 Task: Search for the keyboard shortcut of the "file".
Action: Mouse moved to (284, 77)
Screenshot: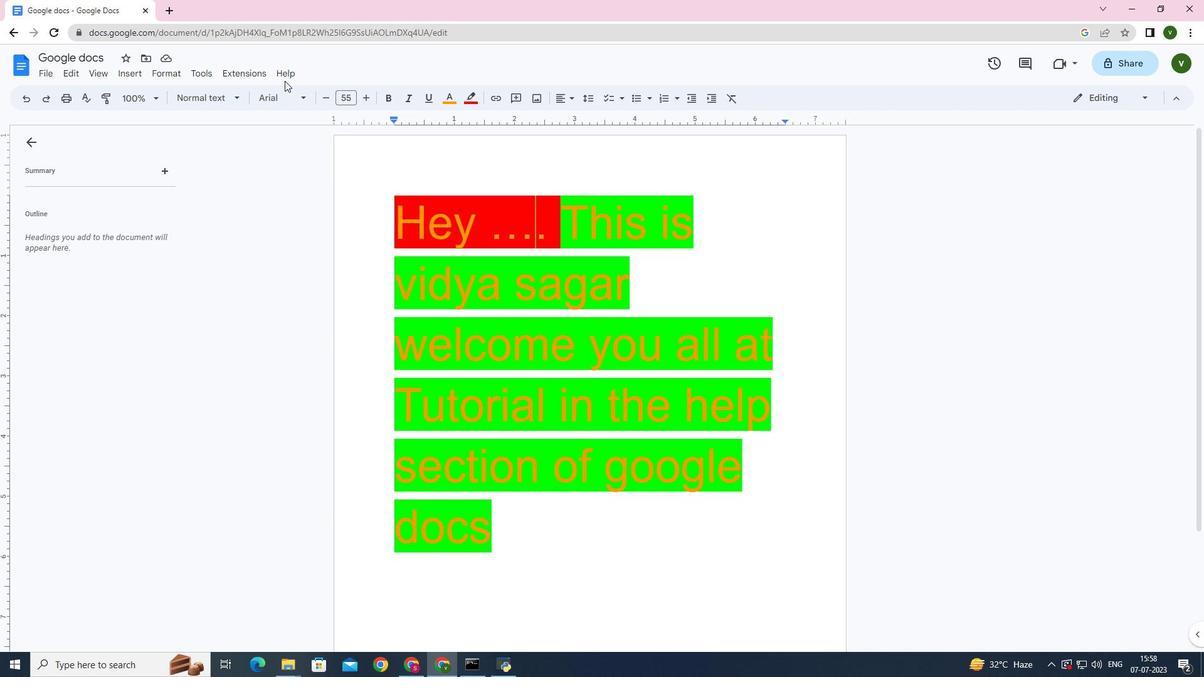 
Action: Mouse pressed left at (284, 77)
Screenshot: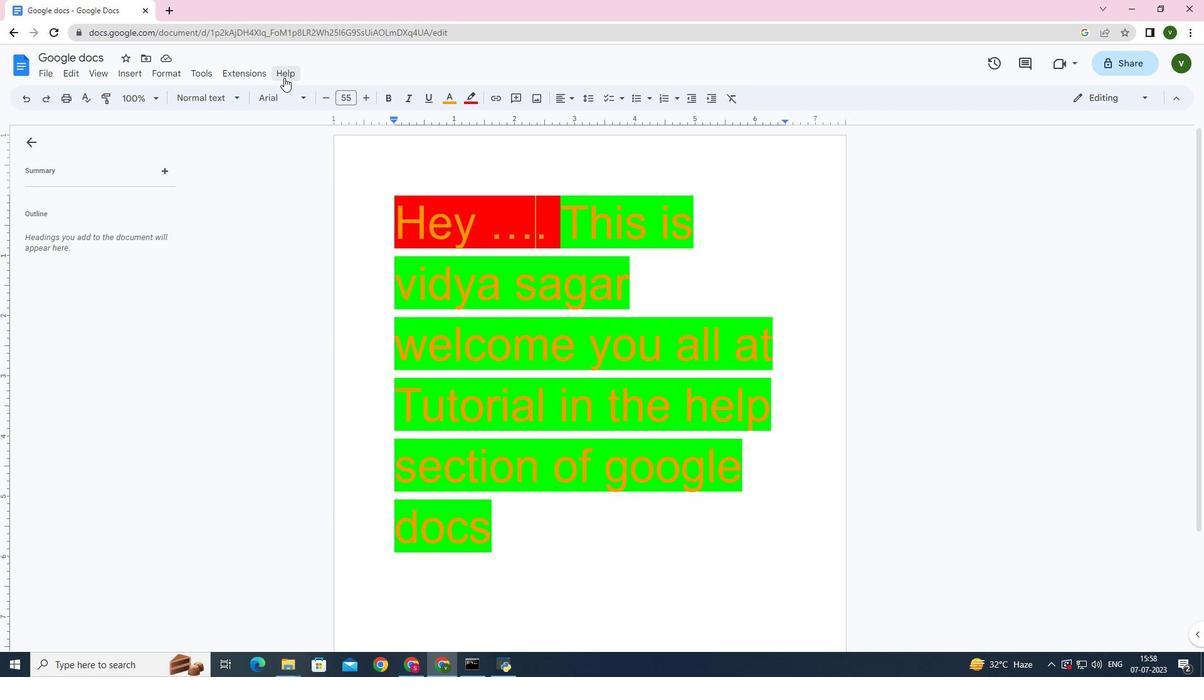 
Action: Mouse moved to (316, 306)
Screenshot: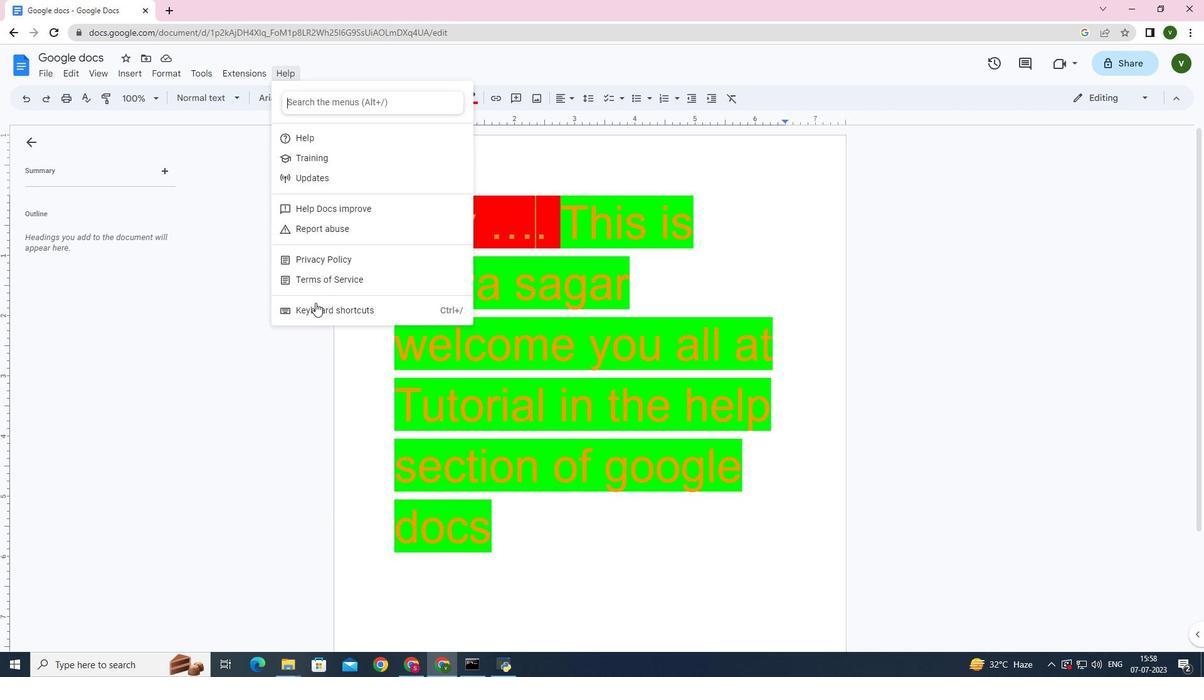 
Action: Mouse pressed left at (316, 306)
Screenshot: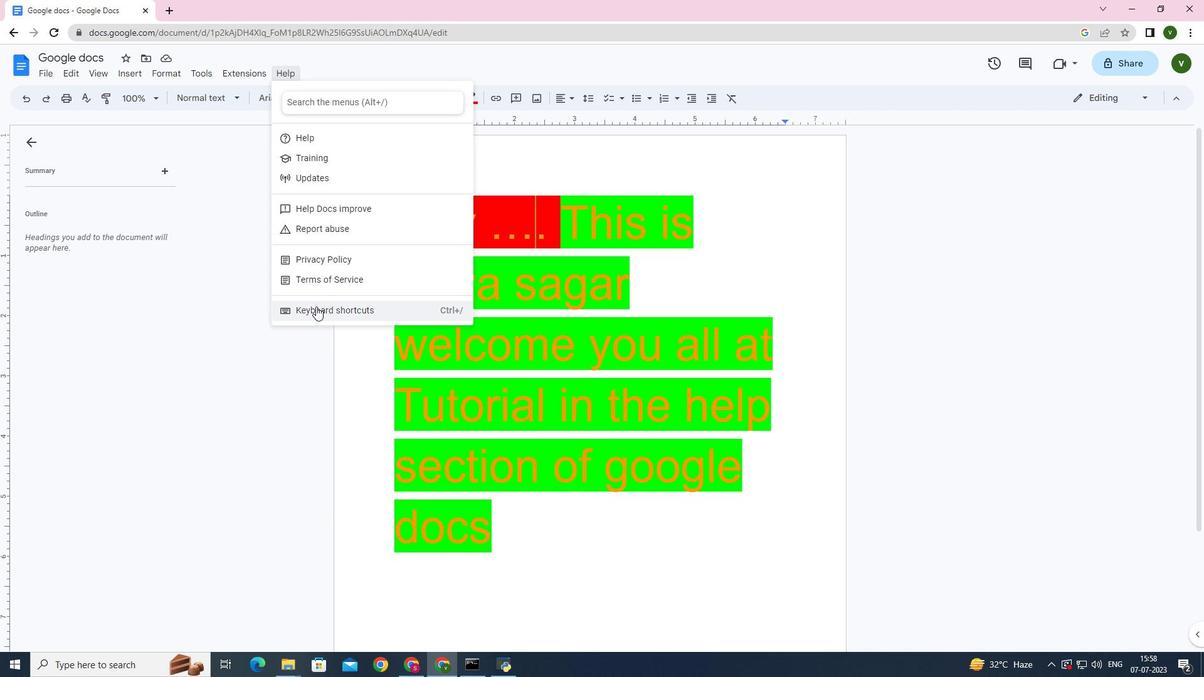 
Action: Mouse moved to (530, 188)
Screenshot: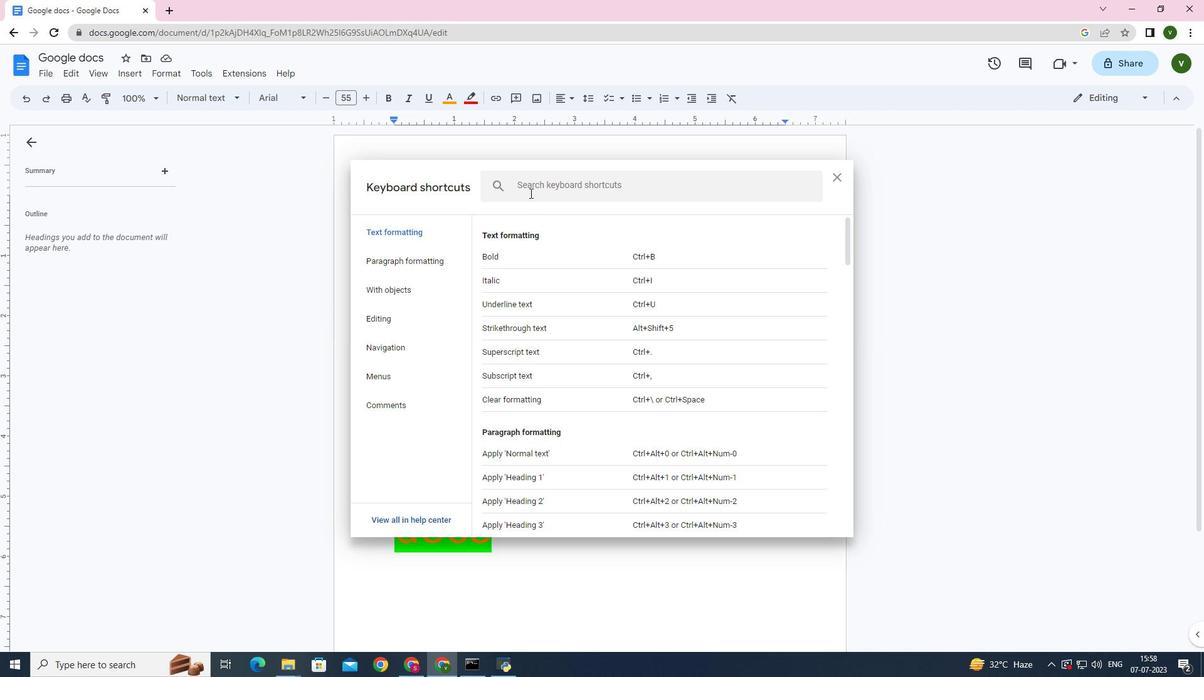 
Action: Mouse pressed left at (530, 188)
Screenshot: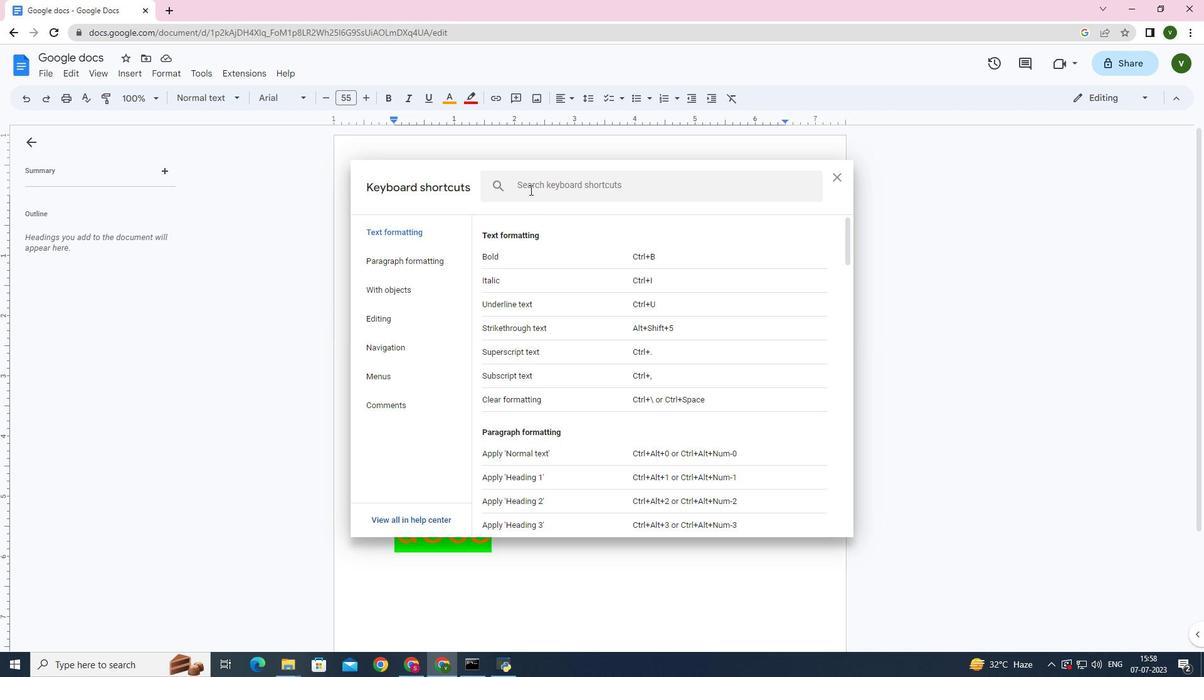 
Action: Key pressed file<Key.enter>
Screenshot: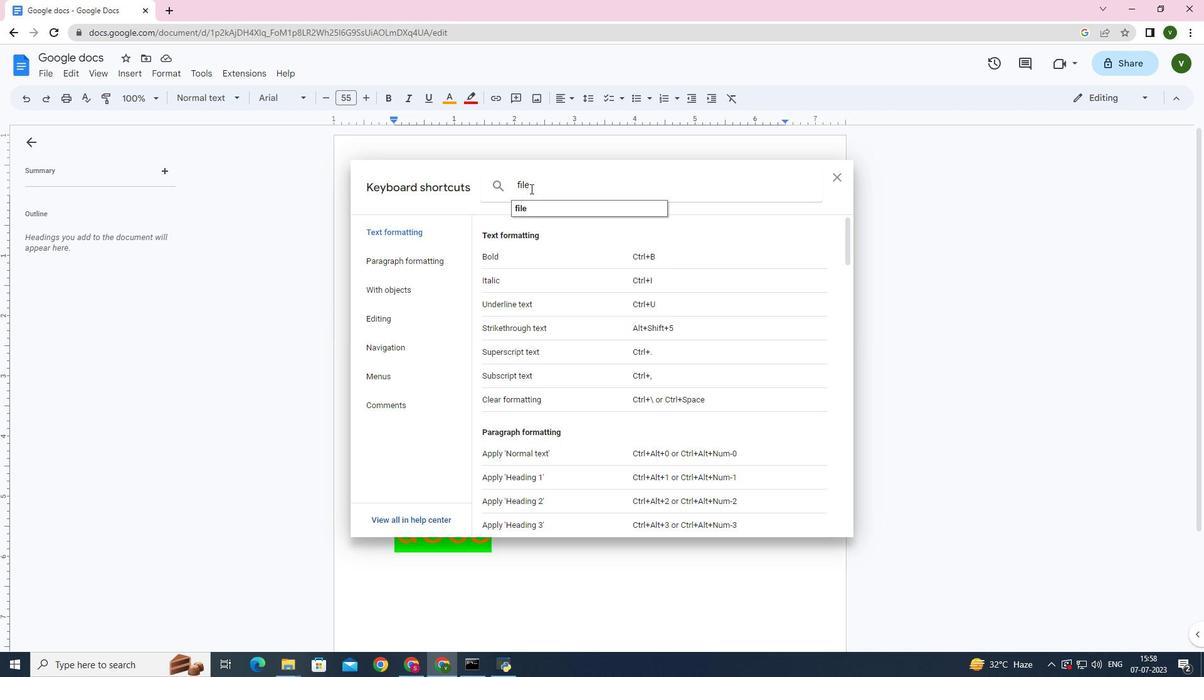 
